 Task: Look for products in the category "Chocolate & Candy" from the brand "Bulk Foods".
Action: Mouse moved to (18, 82)
Screenshot: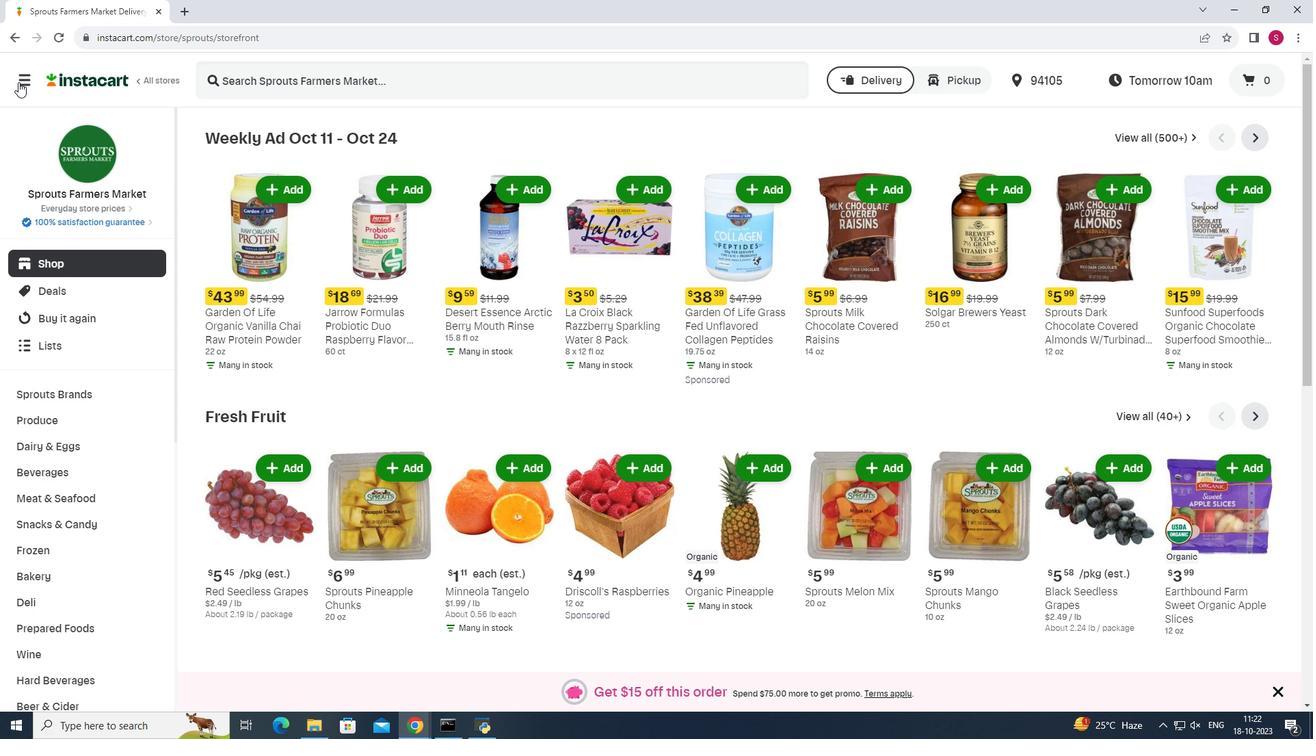
Action: Mouse pressed left at (18, 82)
Screenshot: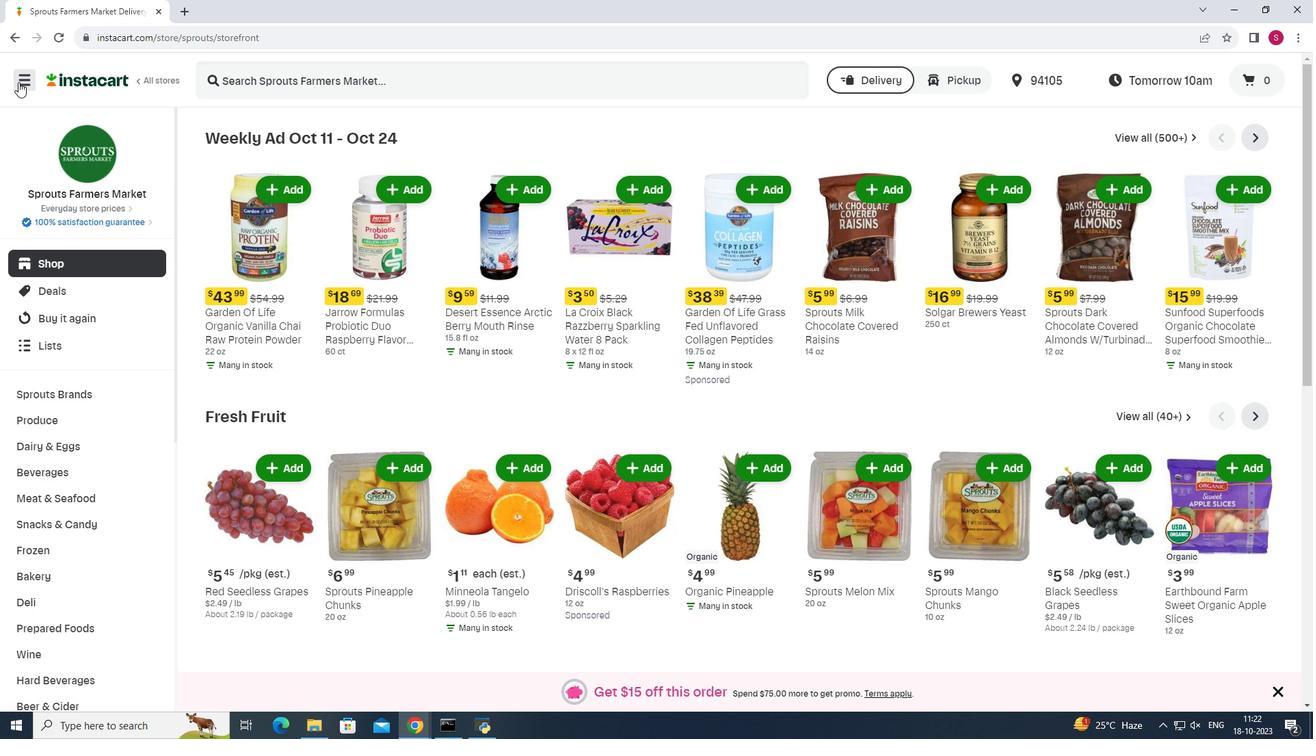 
Action: Mouse moved to (83, 360)
Screenshot: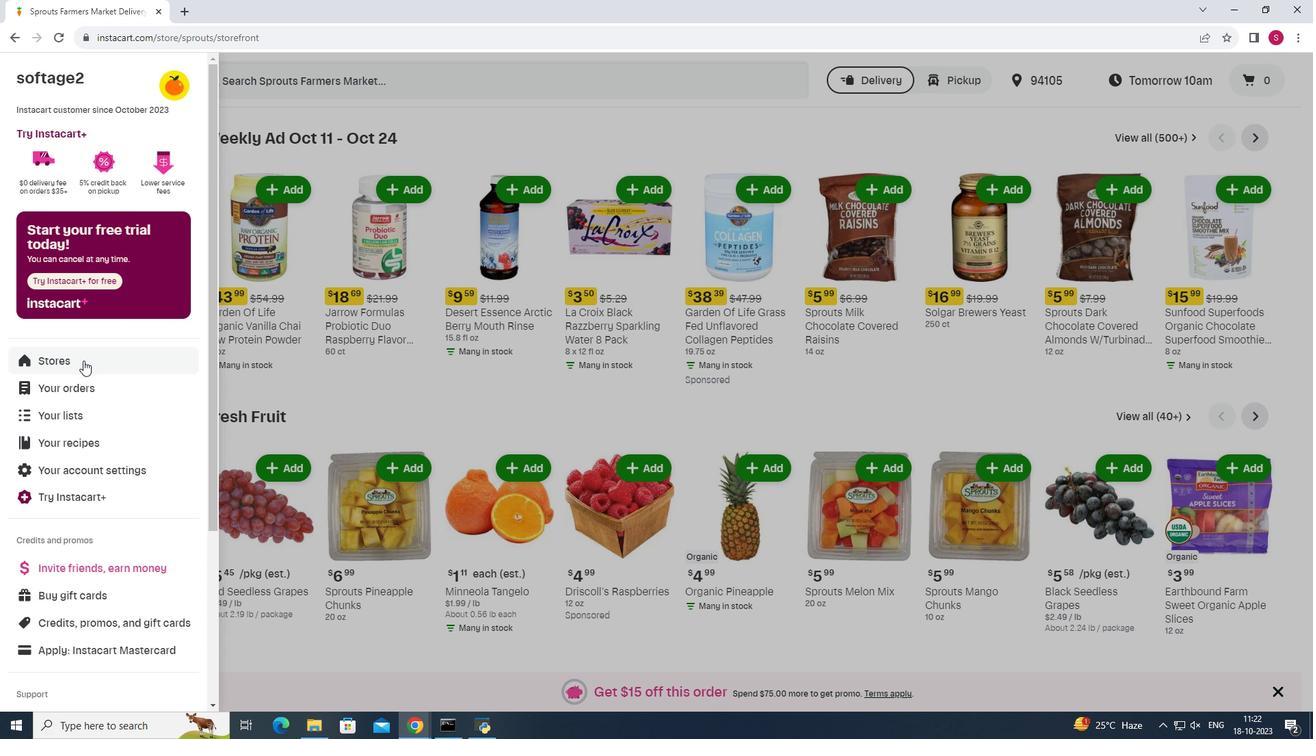 
Action: Mouse pressed left at (83, 360)
Screenshot: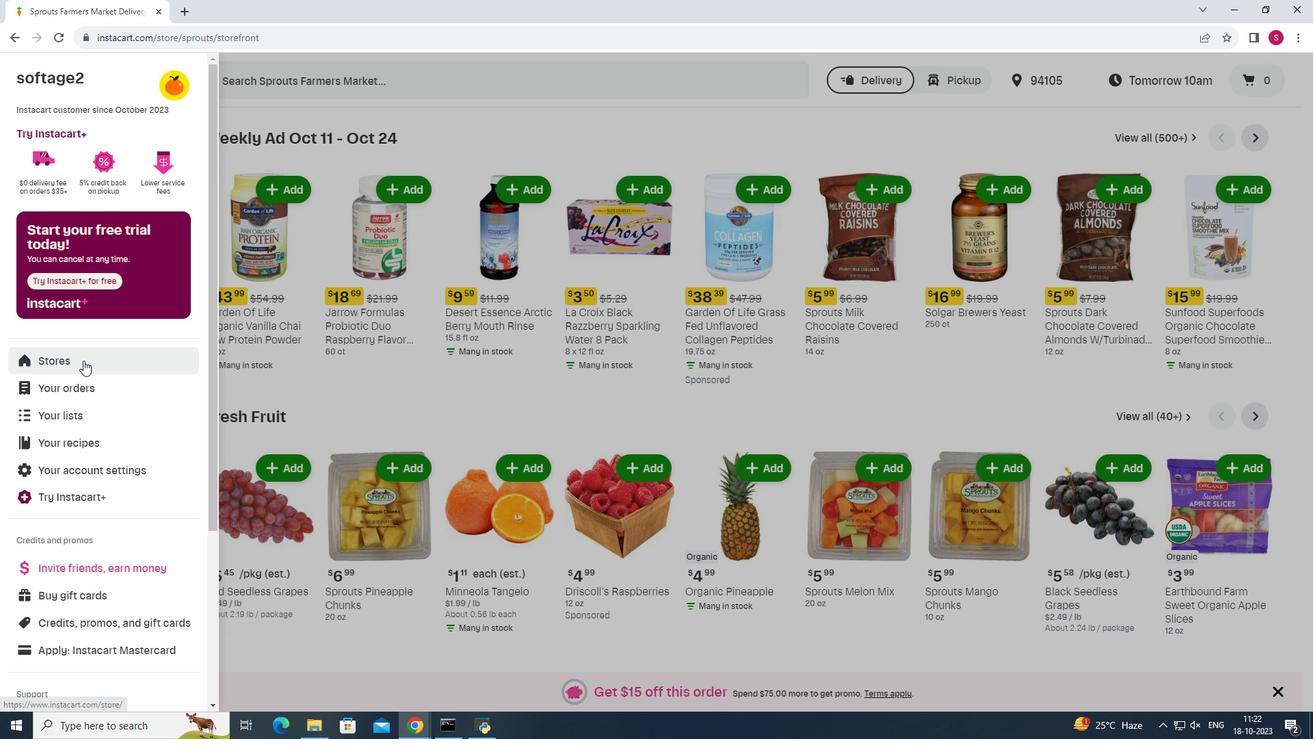 
Action: Mouse moved to (320, 120)
Screenshot: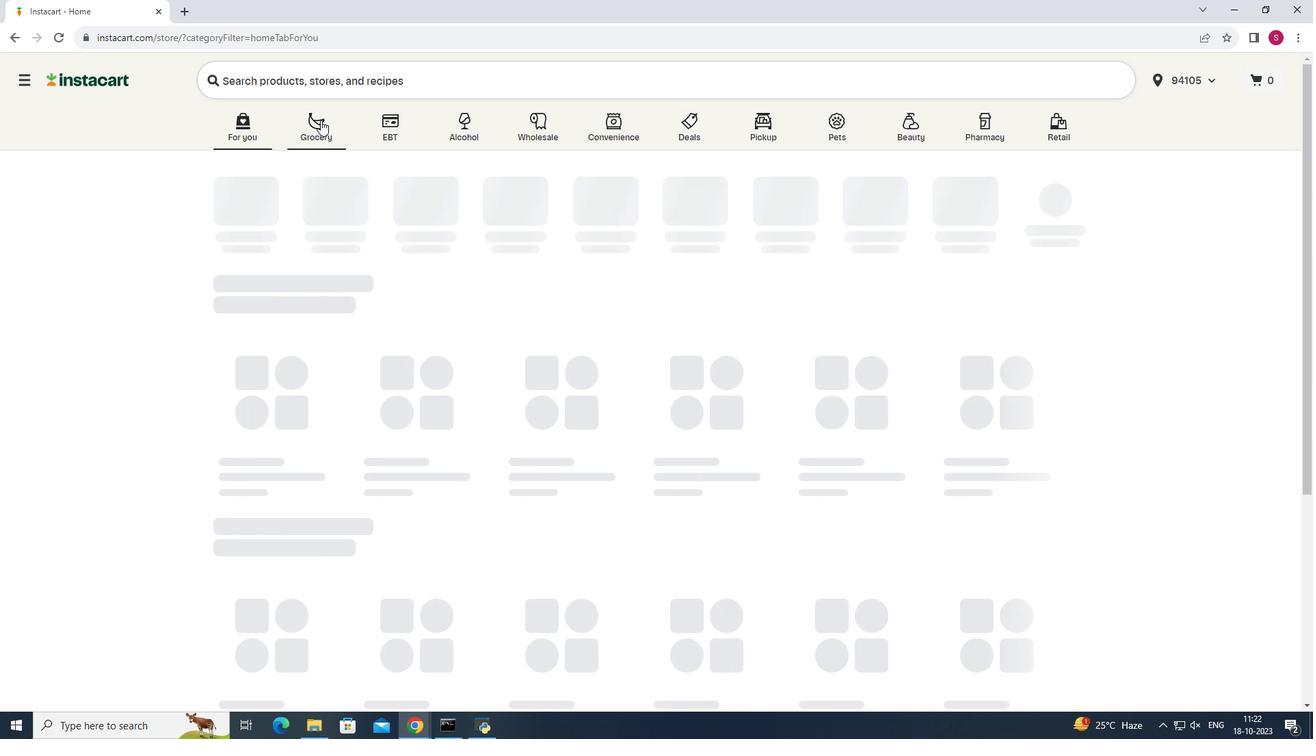 
Action: Mouse pressed left at (320, 120)
Screenshot: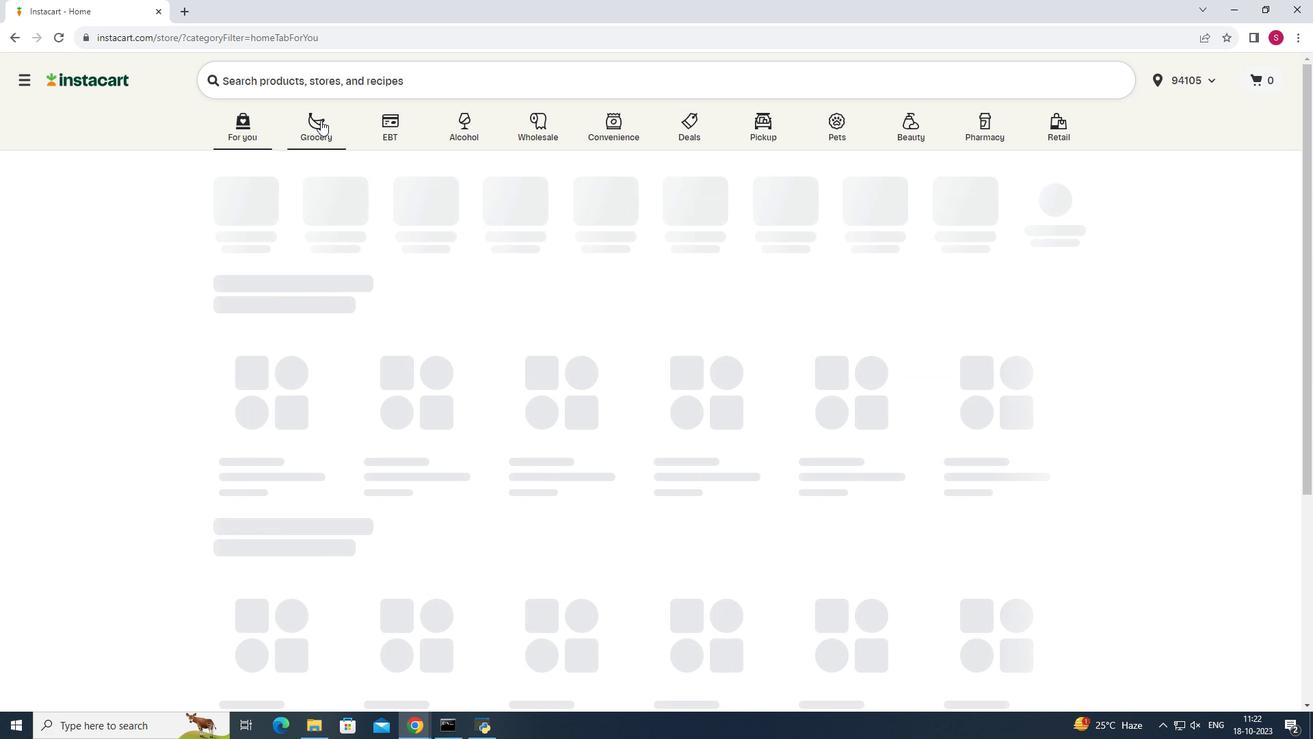 
Action: Mouse pressed left at (320, 120)
Screenshot: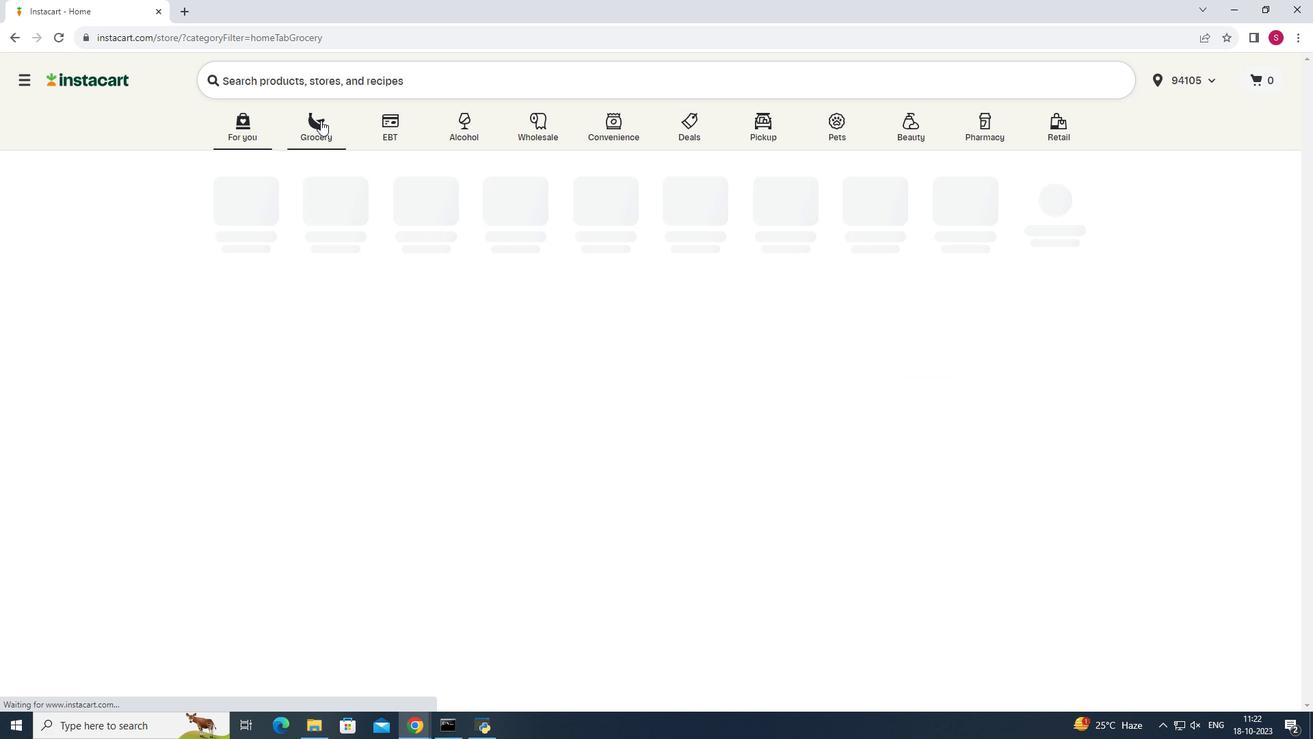 
Action: Mouse moved to (973, 182)
Screenshot: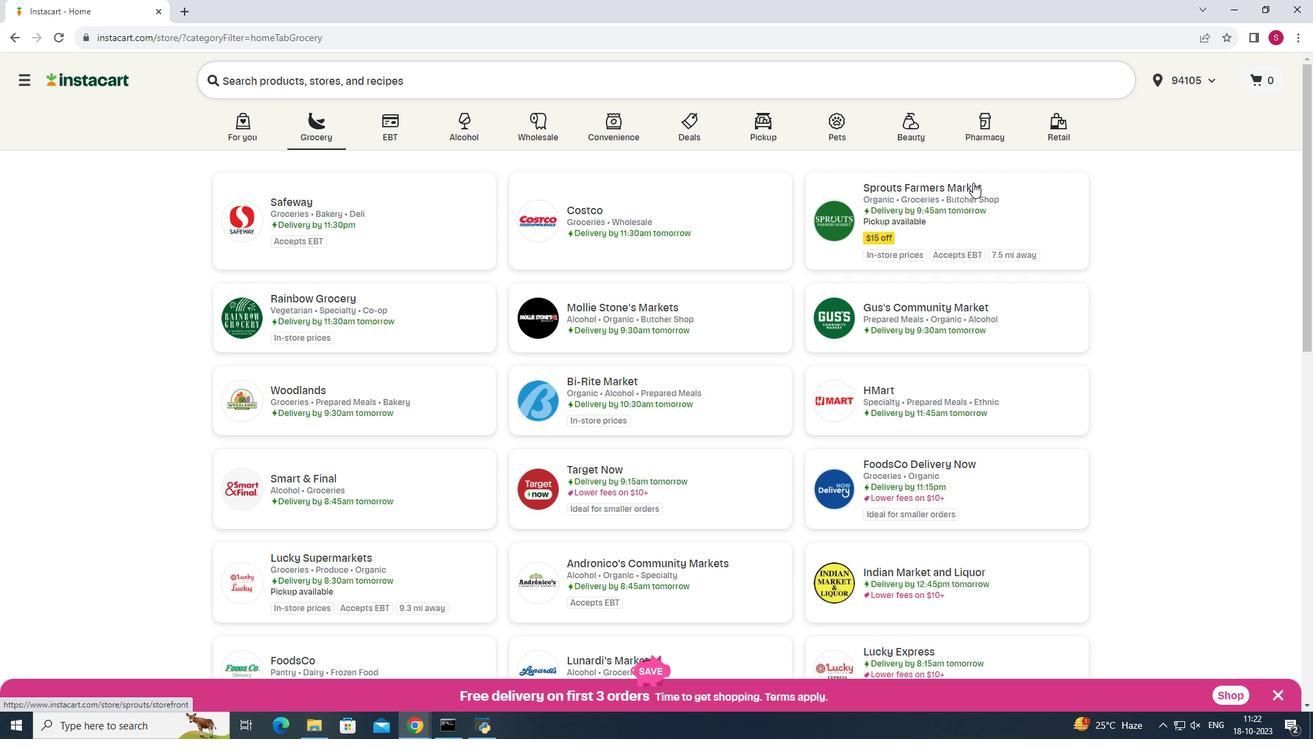 
Action: Mouse pressed left at (973, 182)
Screenshot: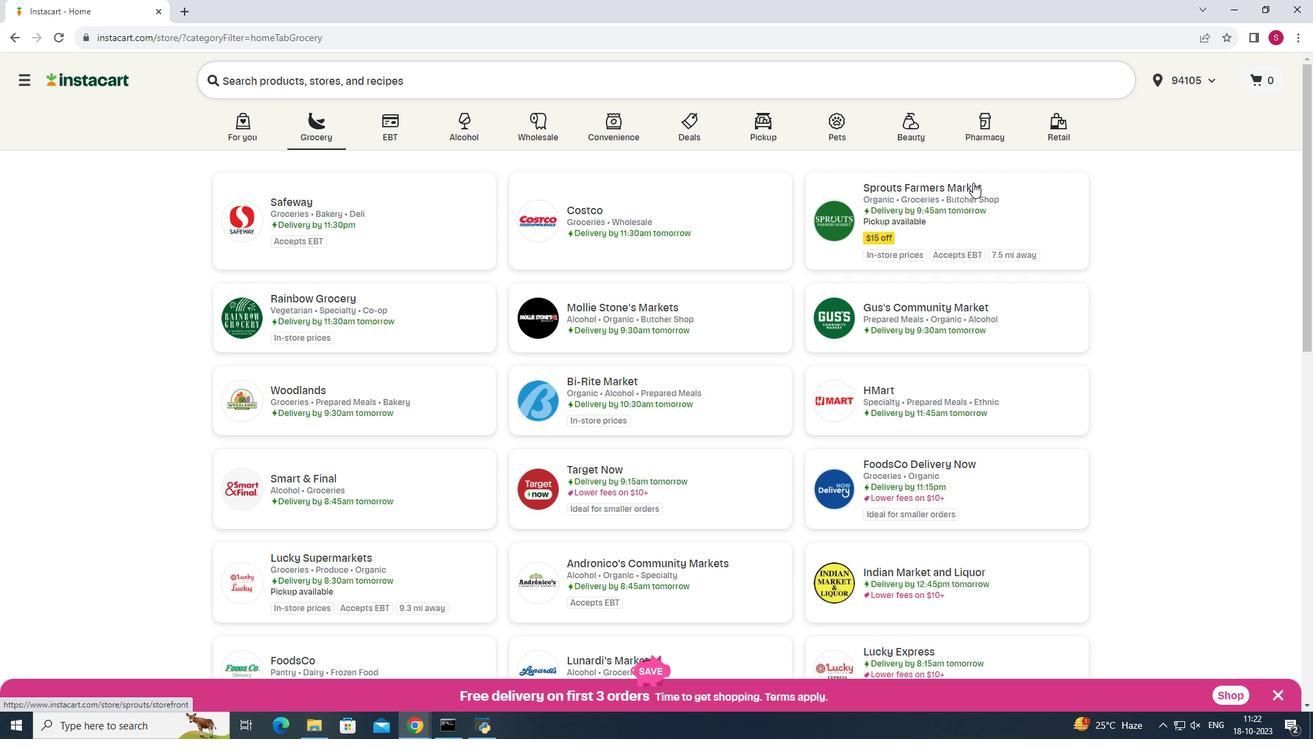 
Action: Mouse pressed left at (973, 182)
Screenshot: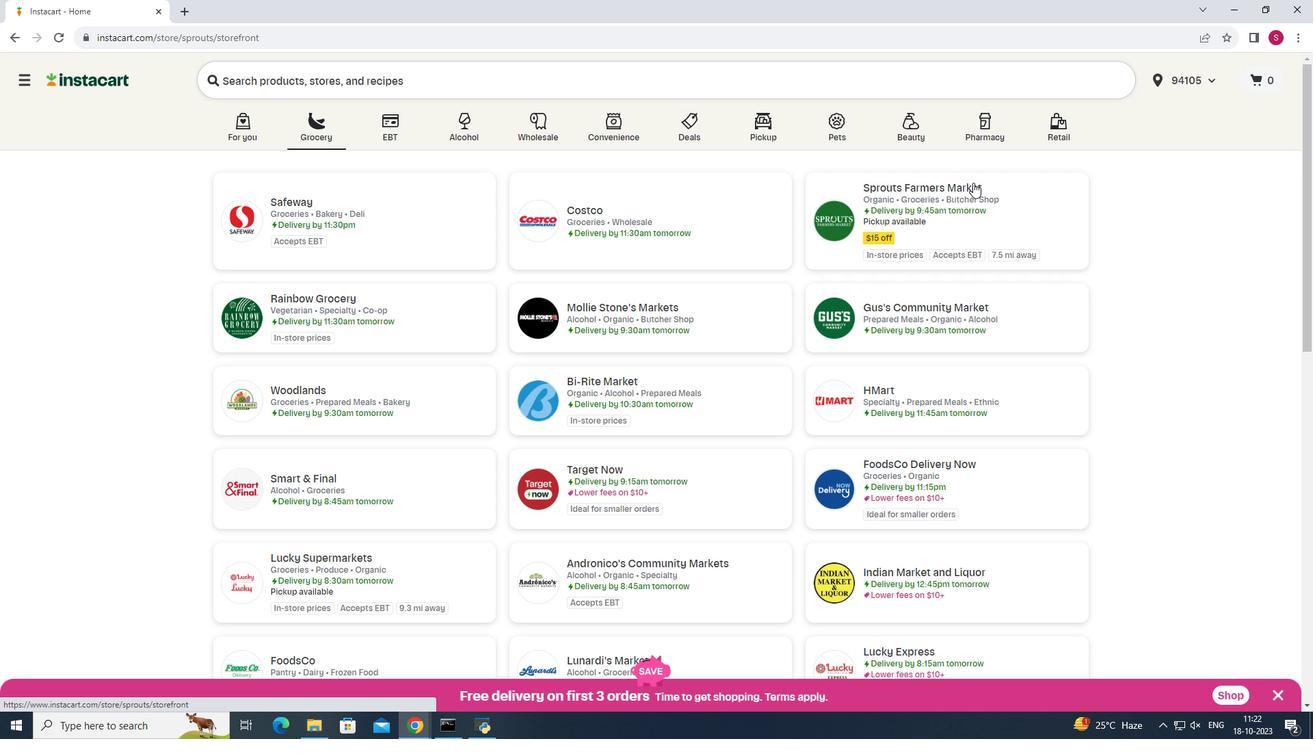 
Action: Mouse moved to (80, 528)
Screenshot: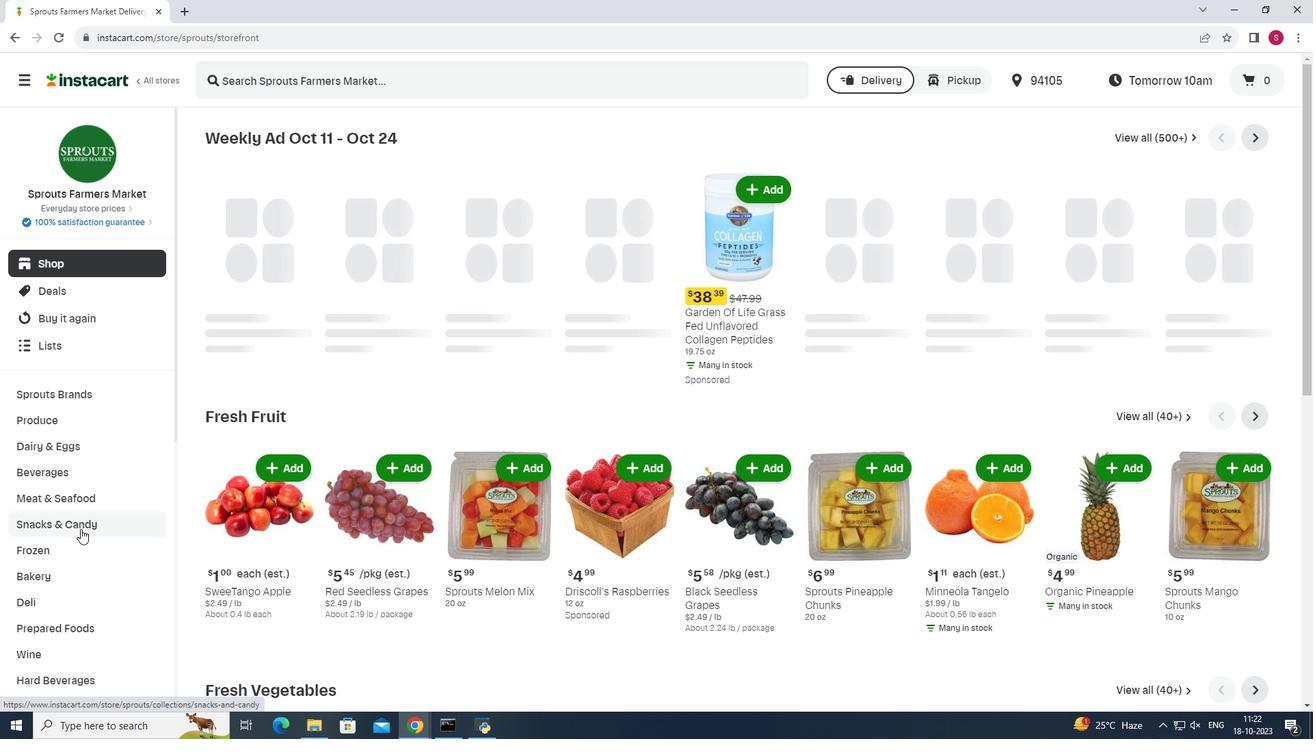 
Action: Mouse pressed left at (80, 528)
Screenshot: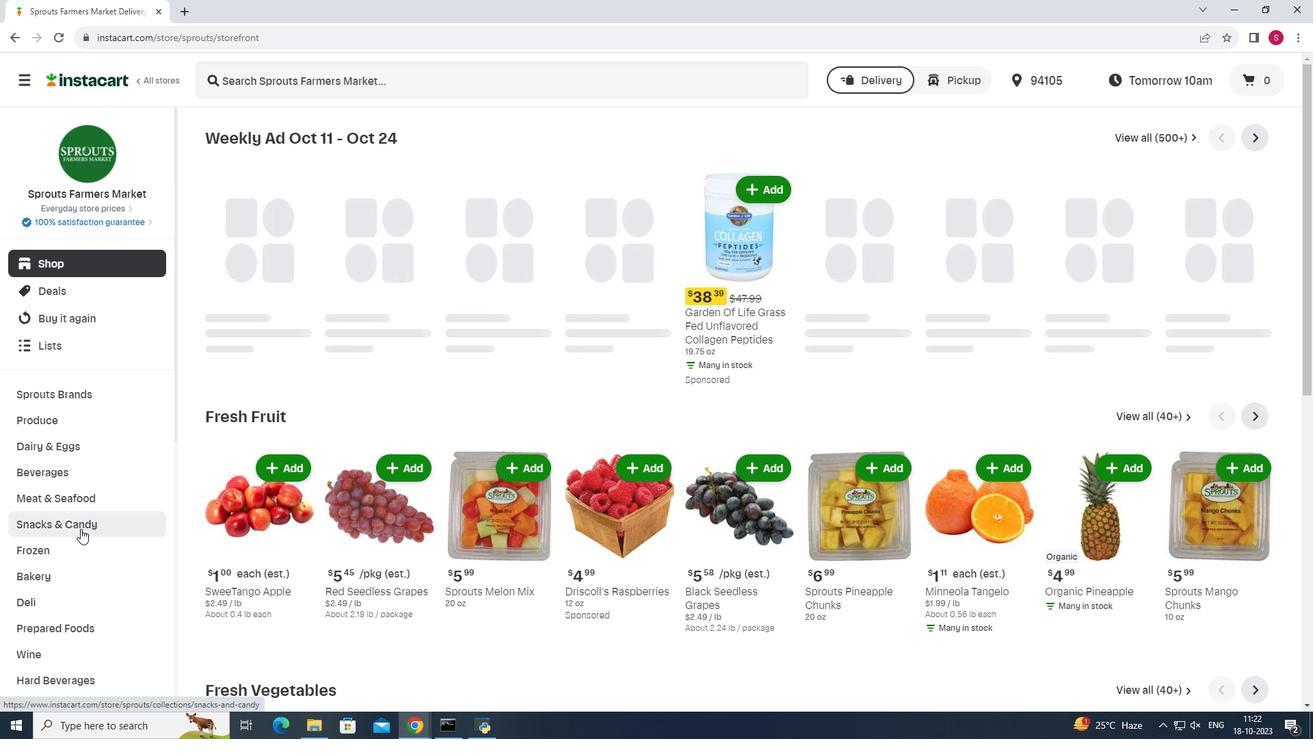 
Action: Mouse moved to (387, 169)
Screenshot: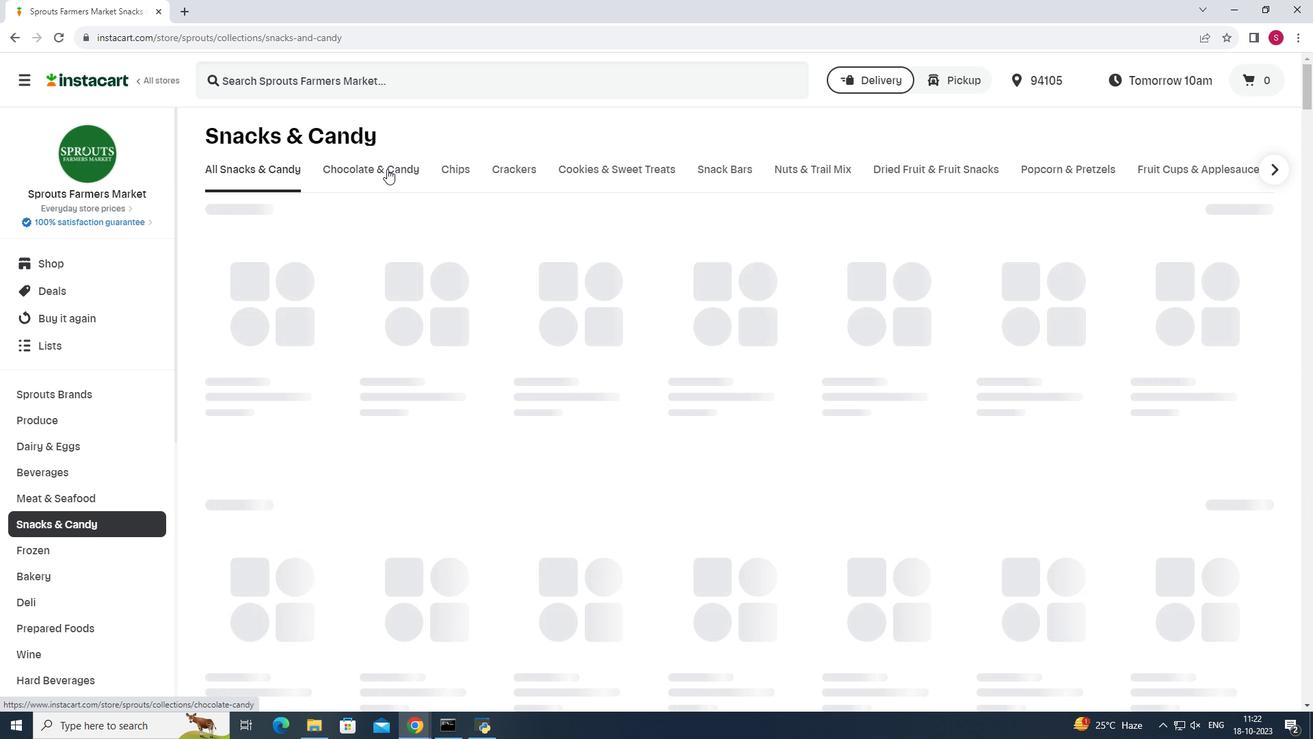 
Action: Mouse pressed left at (387, 169)
Screenshot: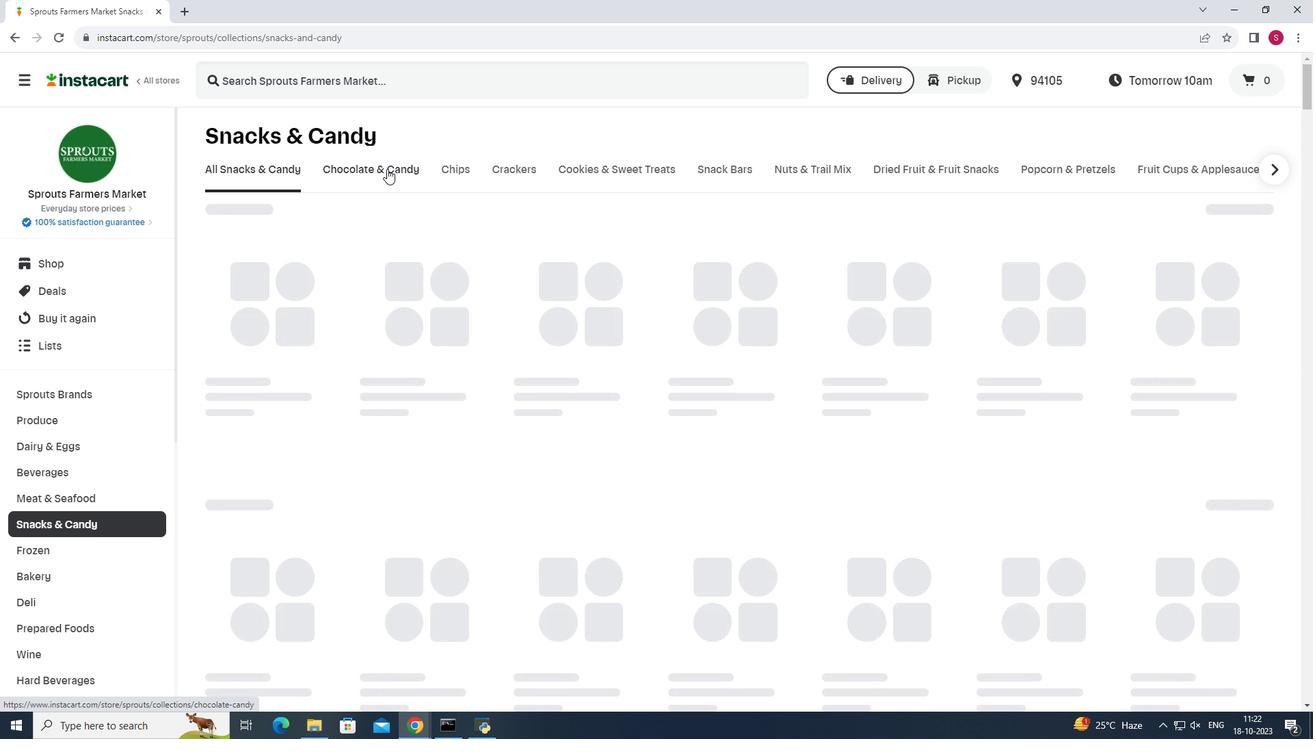 
Action: Mouse moved to (470, 223)
Screenshot: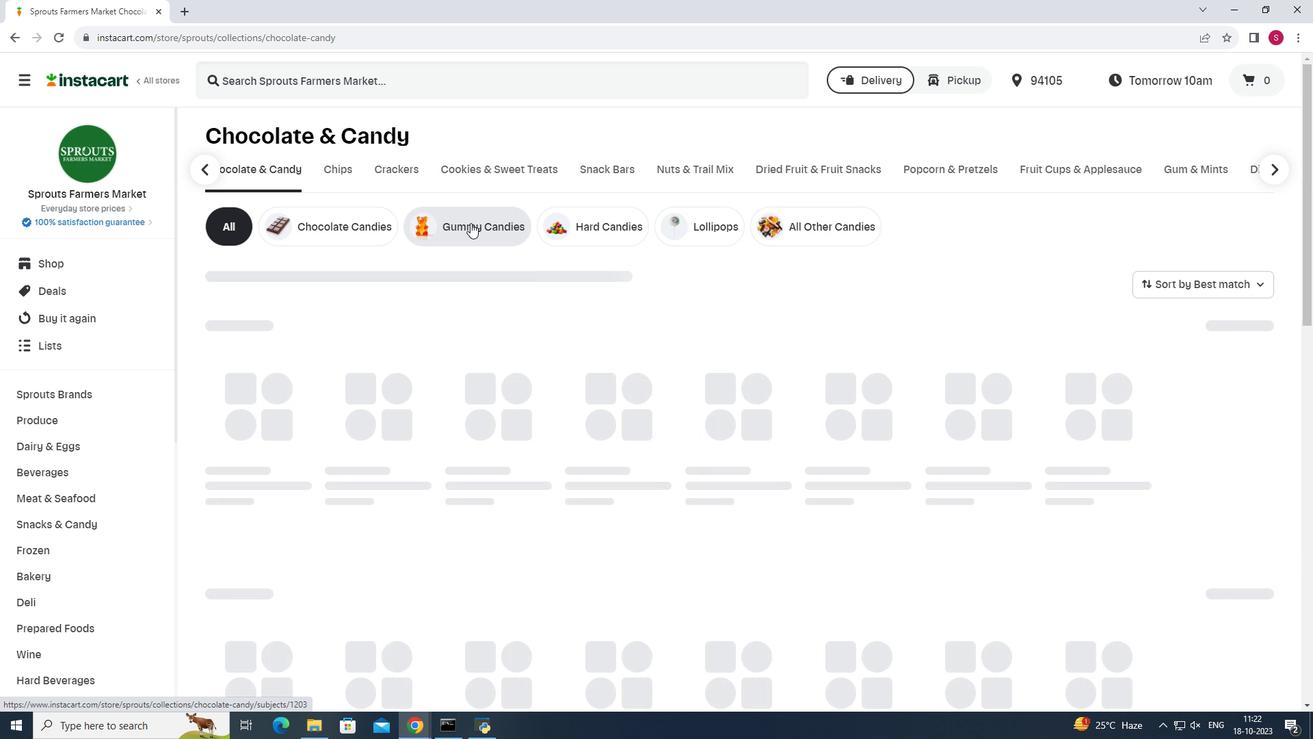 
Action: Mouse pressed left at (470, 223)
Screenshot: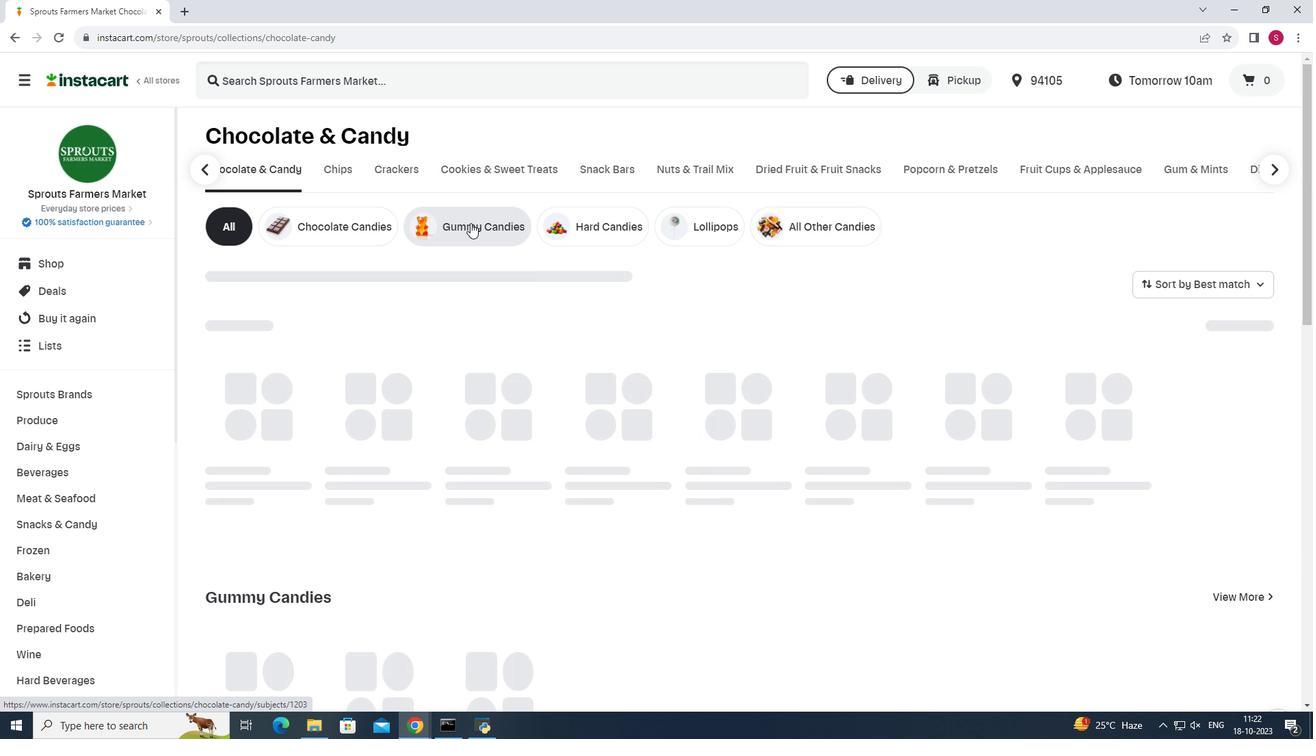 
Action: Mouse pressed left at (470, 223)
Screenshot: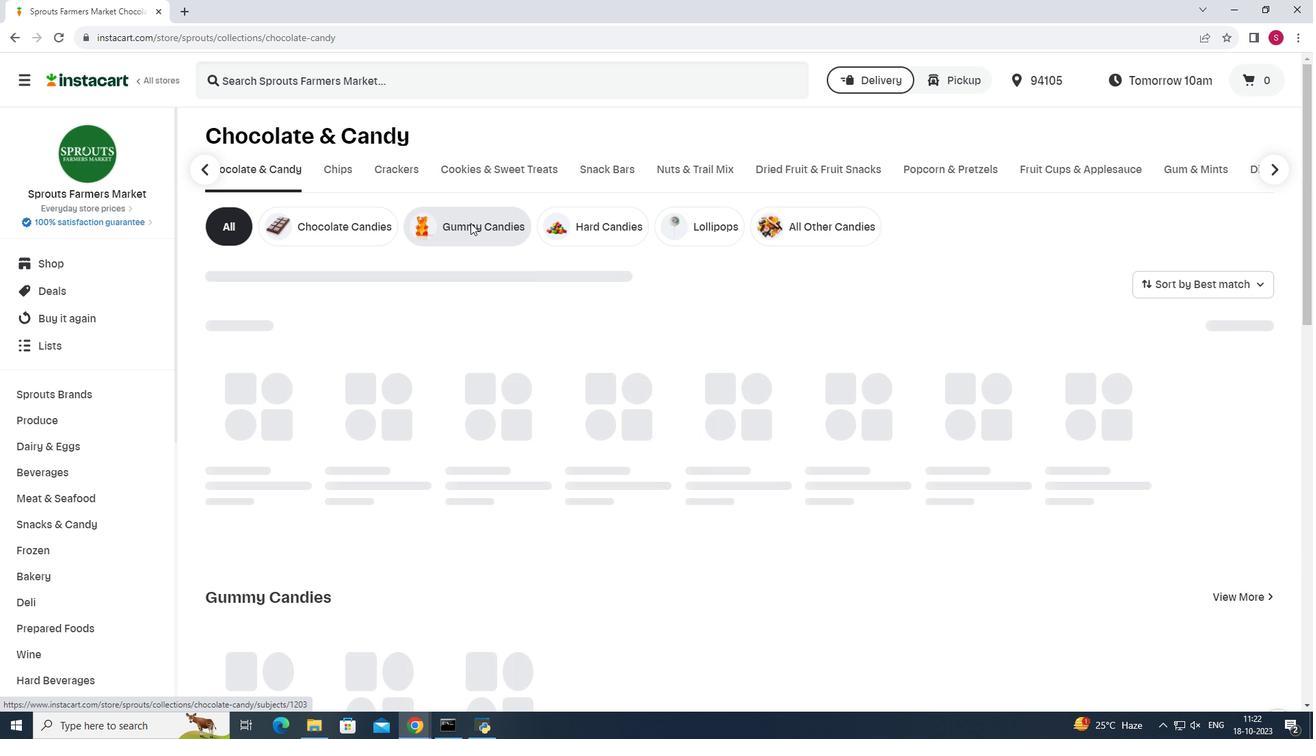 
Action: Mouse moved to (545, 286)
Screenshot: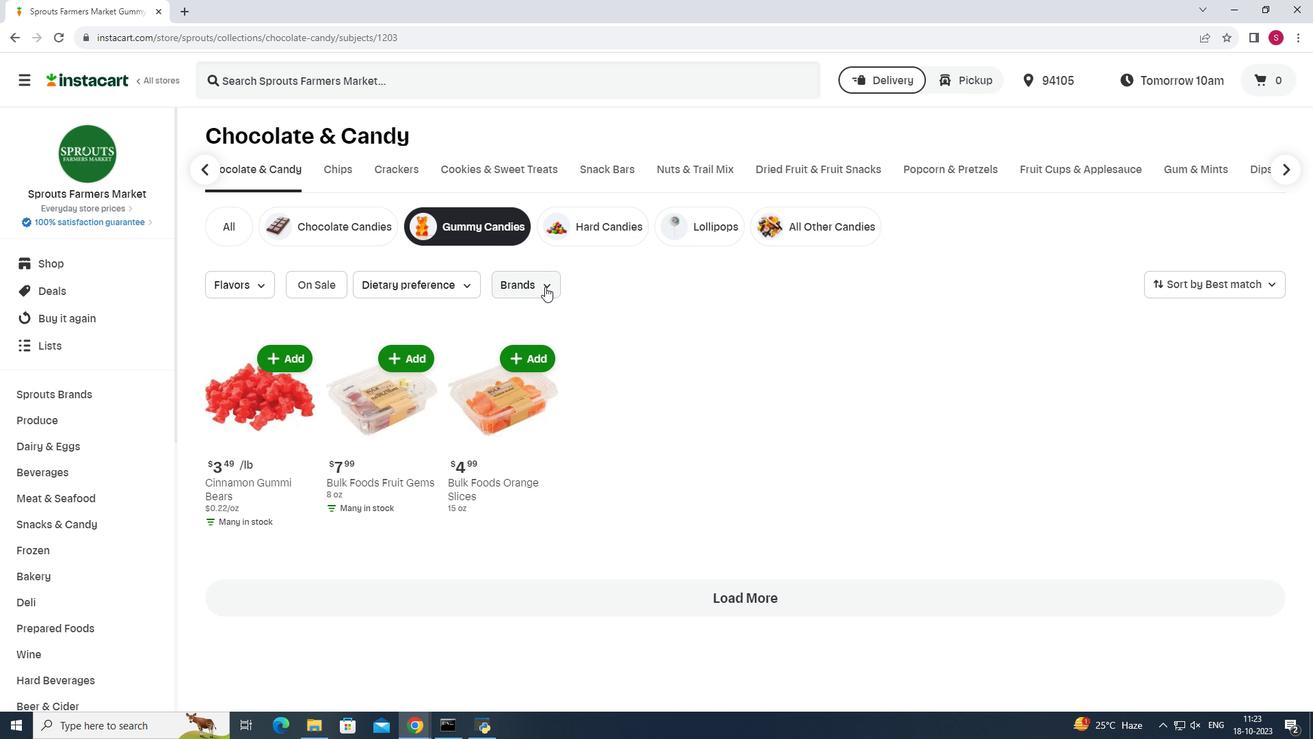 
Action: Mouse pressed left at (545, 286)
Screenshot: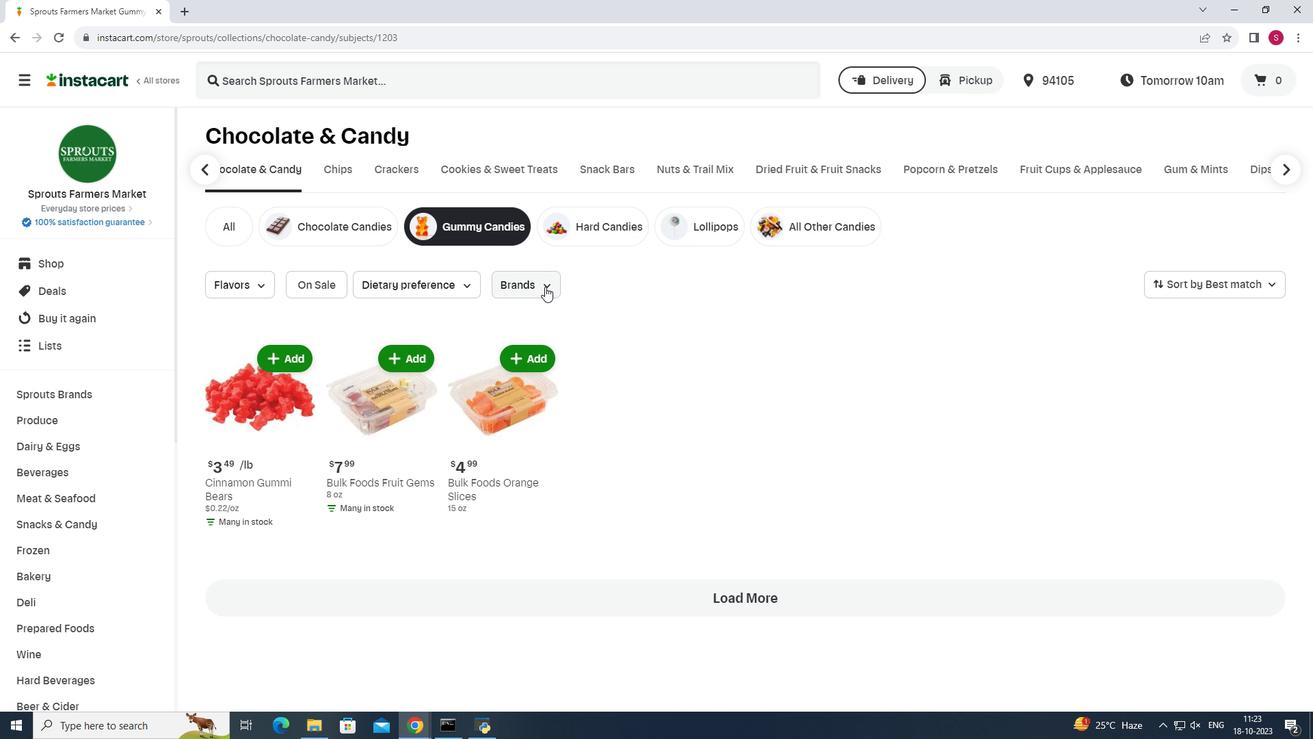 
Action: Mouse moved to (515, 359)
Screenshot: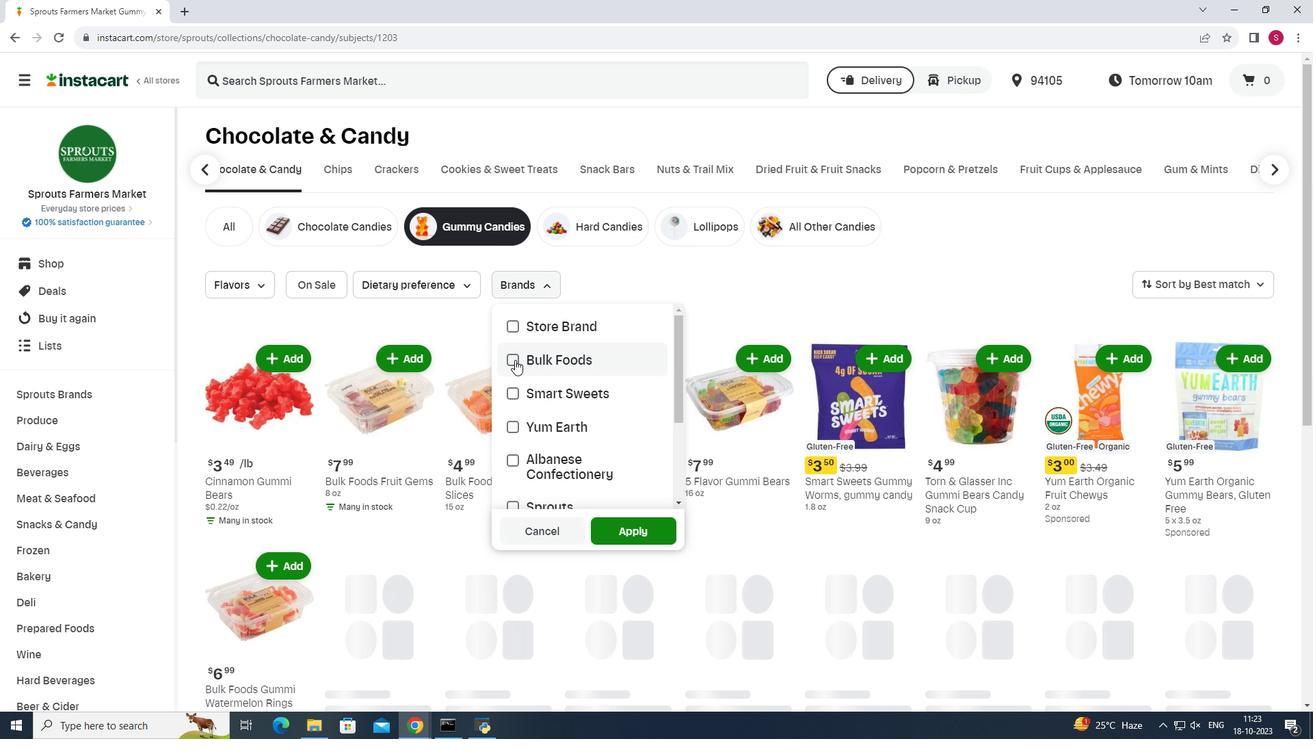 
Action: Mouse pressed left at (515, 359)
Screenshot: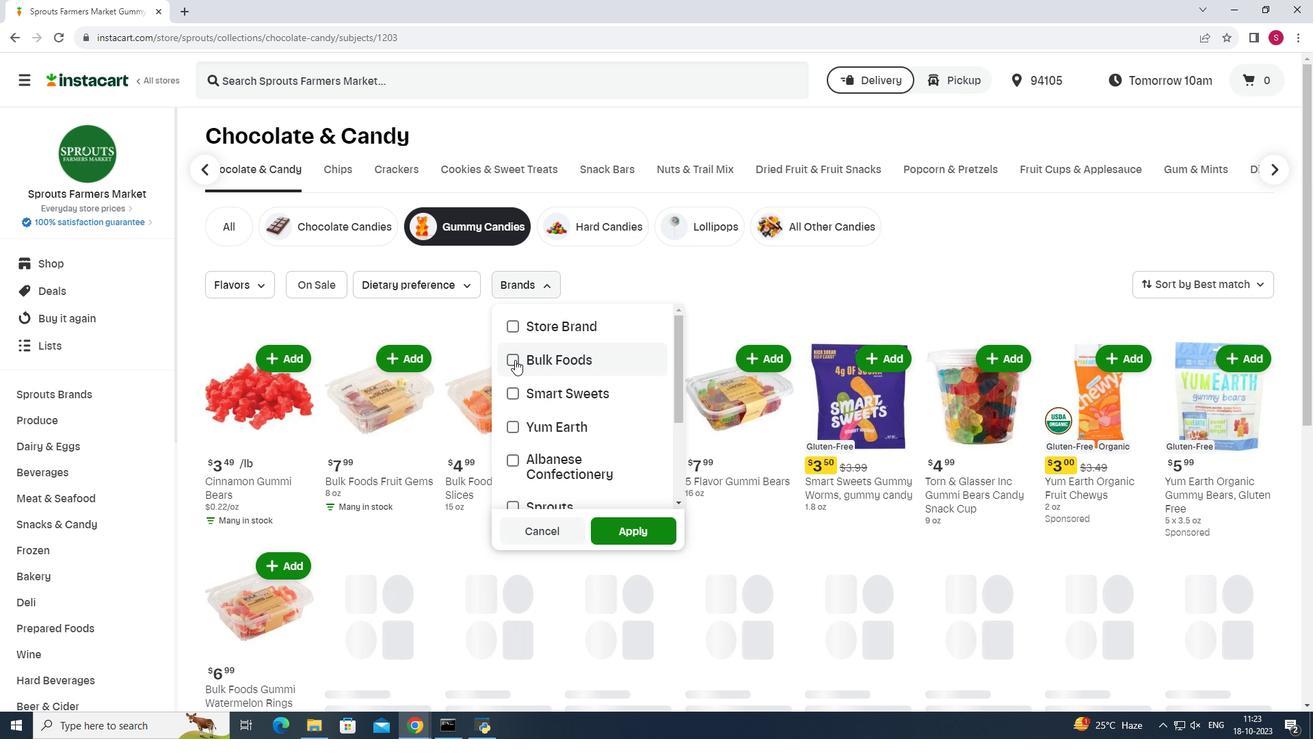 
Action: Mouse moved to (633, 530)
Screenshot: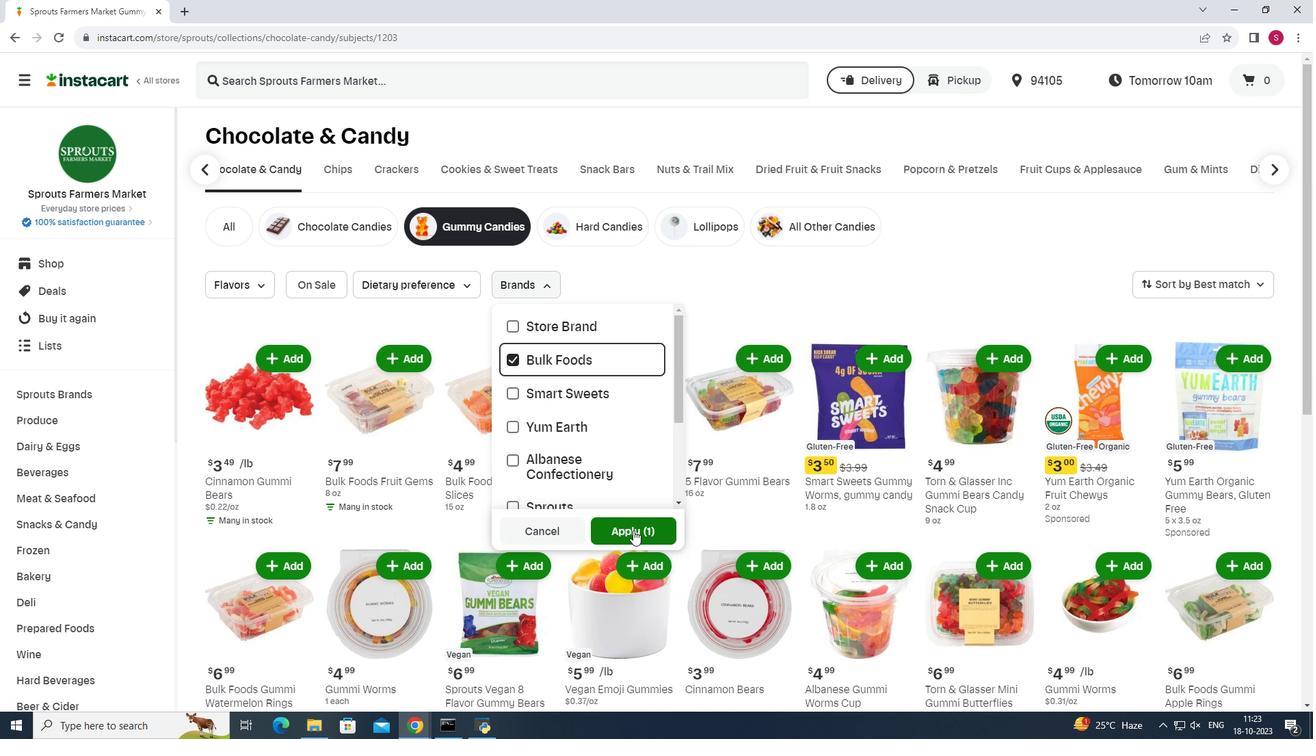 
Action: Mouse pressed left at (633, 530)
Screenshot: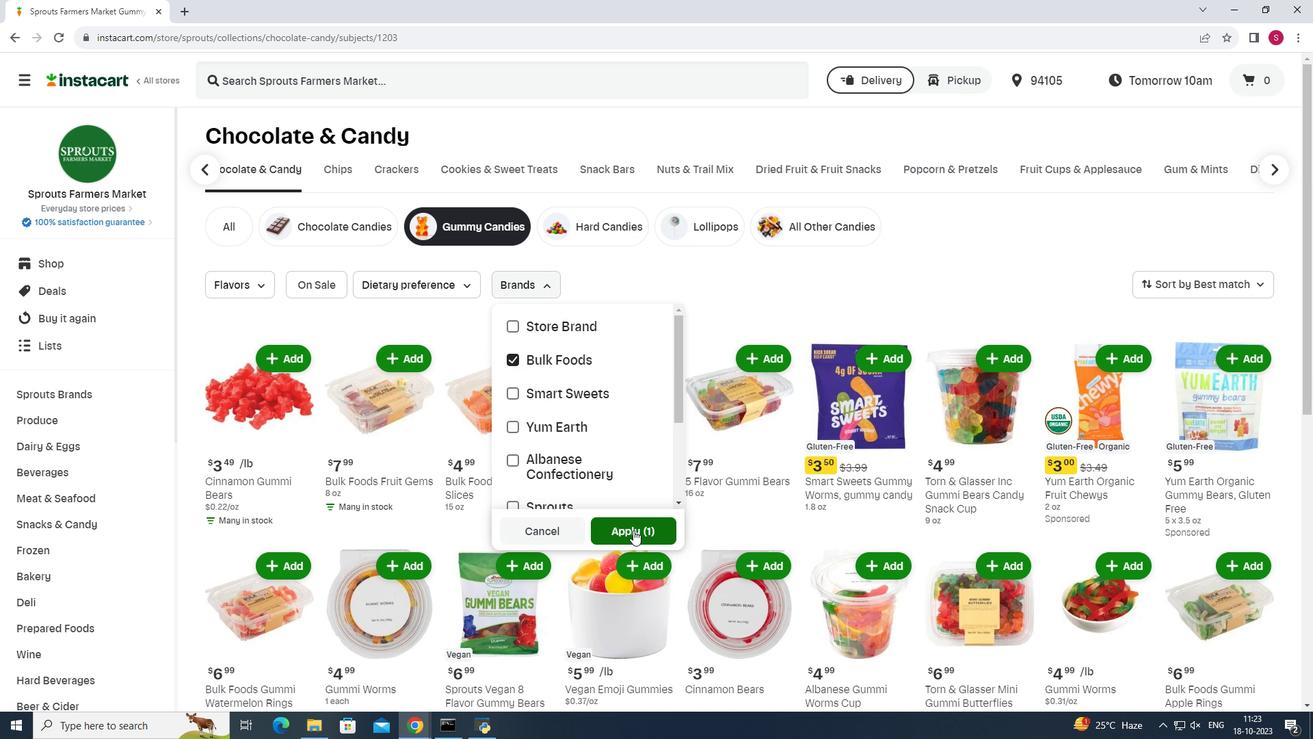 
Action: Mouse moved to (786, 288)
Screenshot: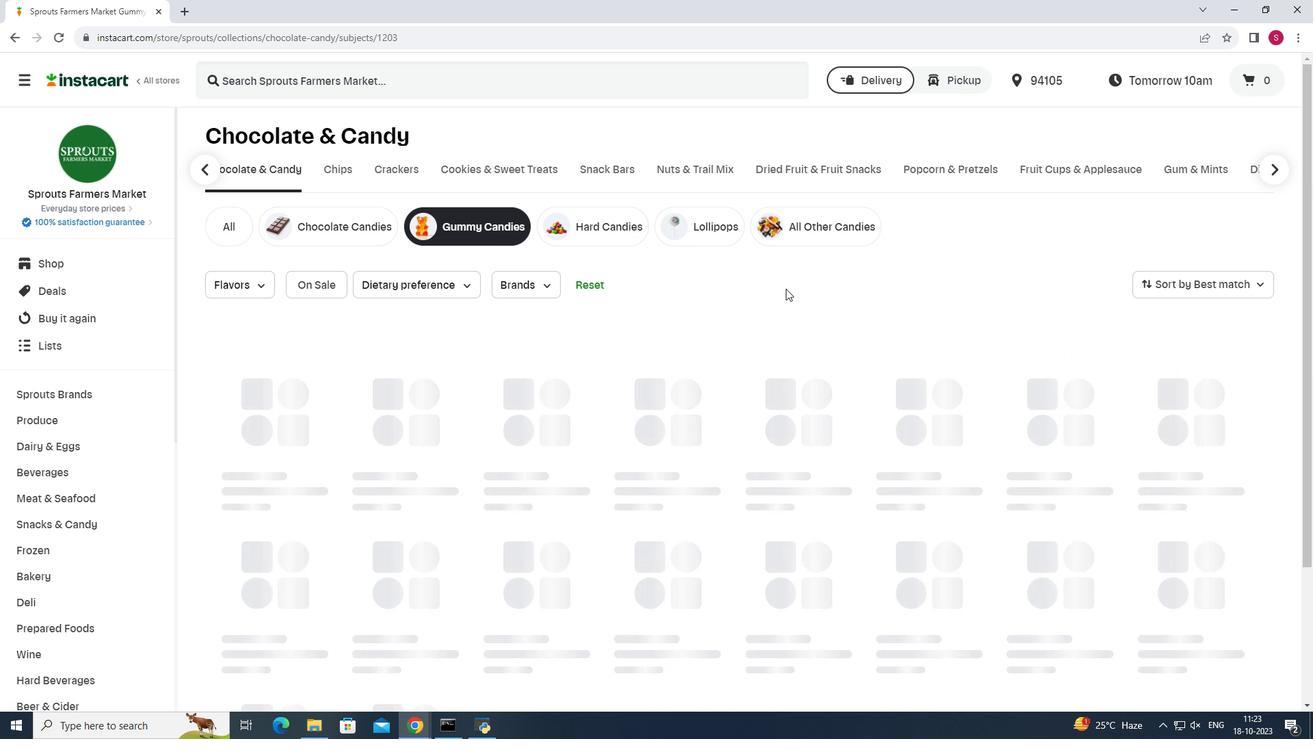 
